 Task: Create a new field with title Stage a blank project AgileQuest with field type as Single-select and options as Not Started, In Progress and Complete
Action: Mouse moved to (514, 339)
Screenshot: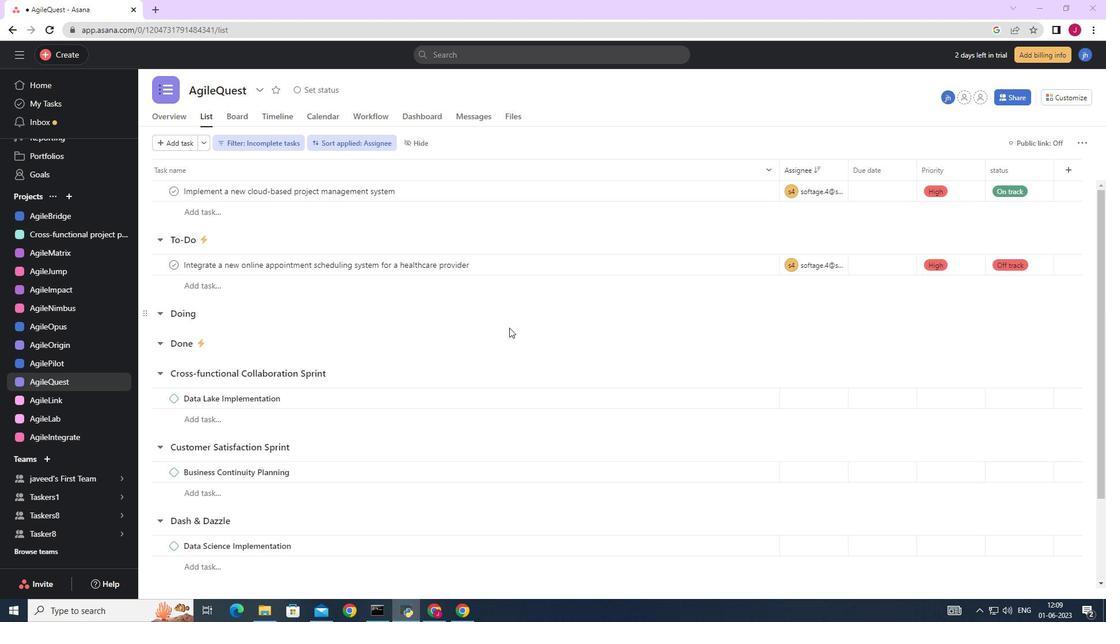 
Action: Mouse scrolled (514, 339) with delta (0, 0)
Screenshot: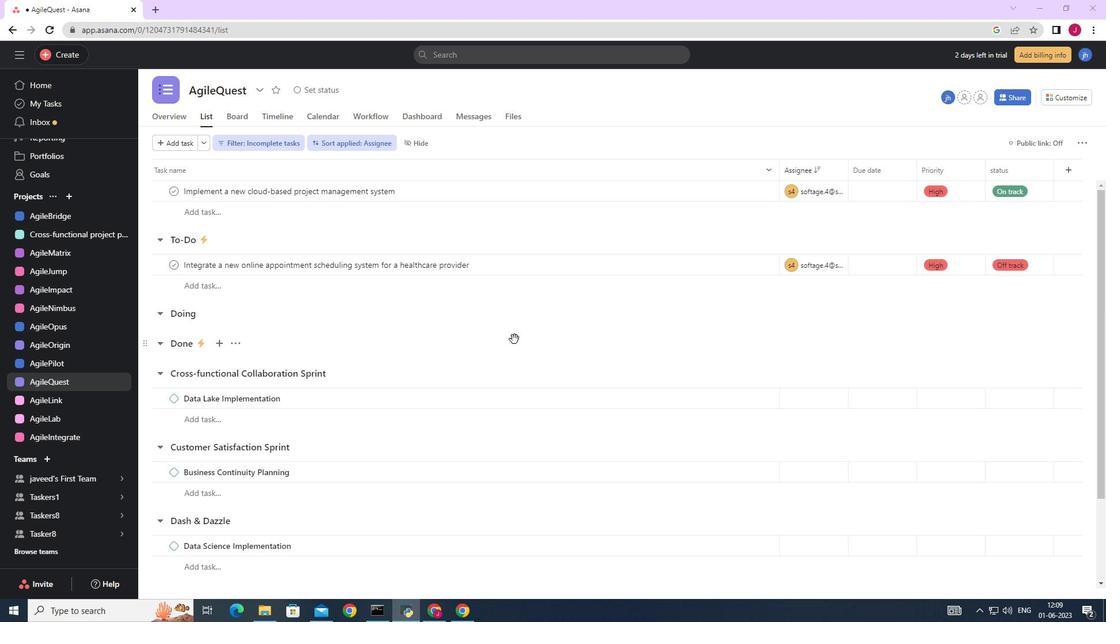 
Action: Mouse scrolled (514, 339) with delta (0, 0)
Screenshot: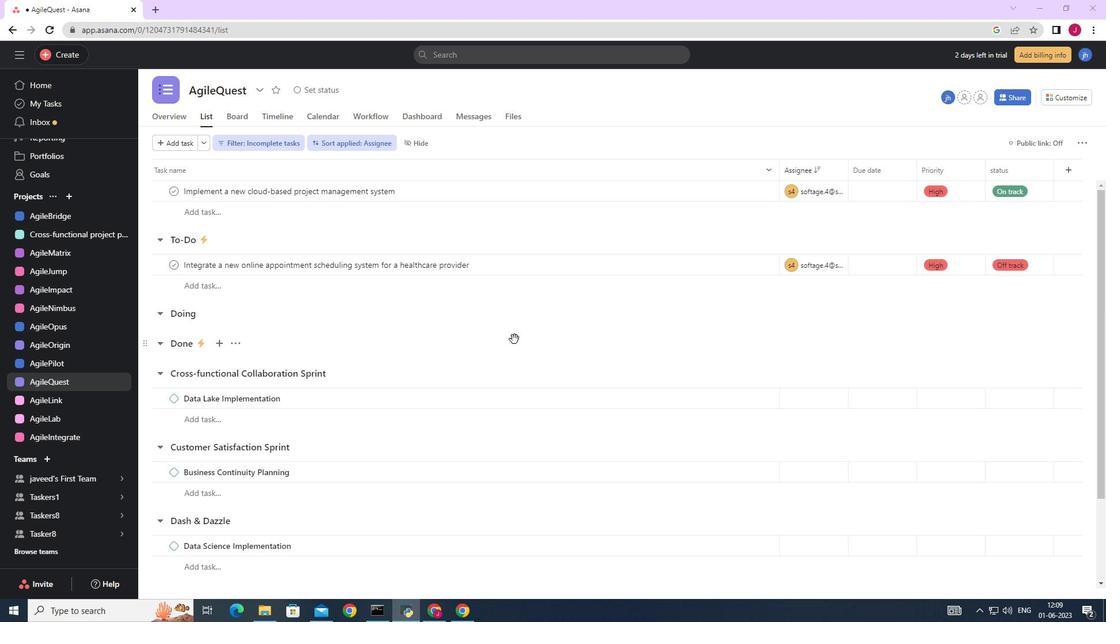 
Action: Mouse scrolled (514, 339) with delta (0, 0)
Screenshot: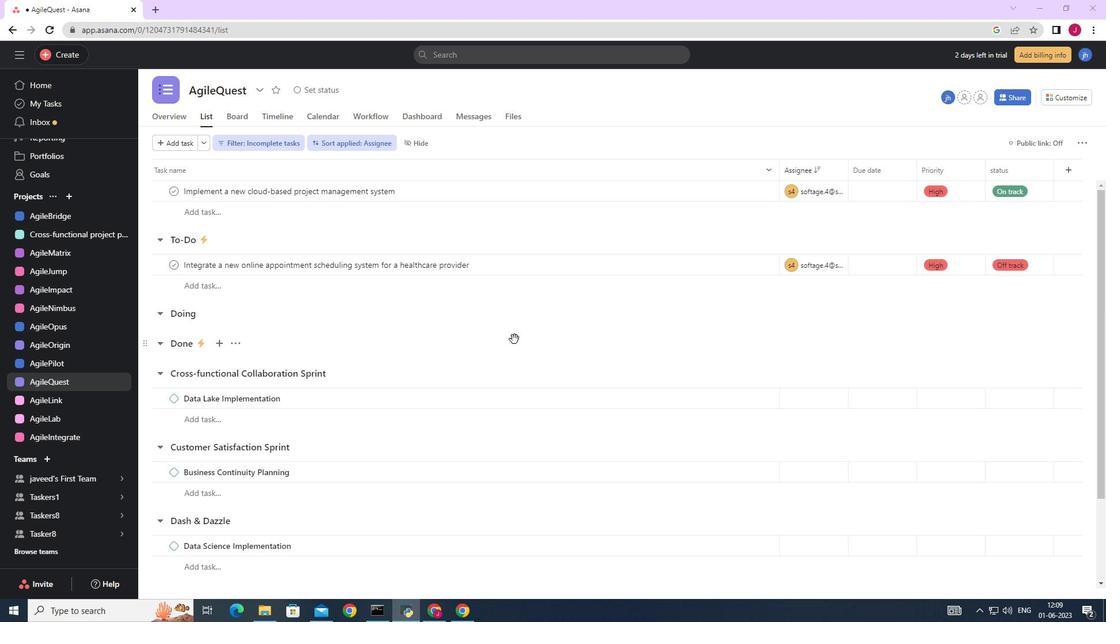 
Action: Mouse scrolled (514, 339) with delta (0, 0)
Screenshot: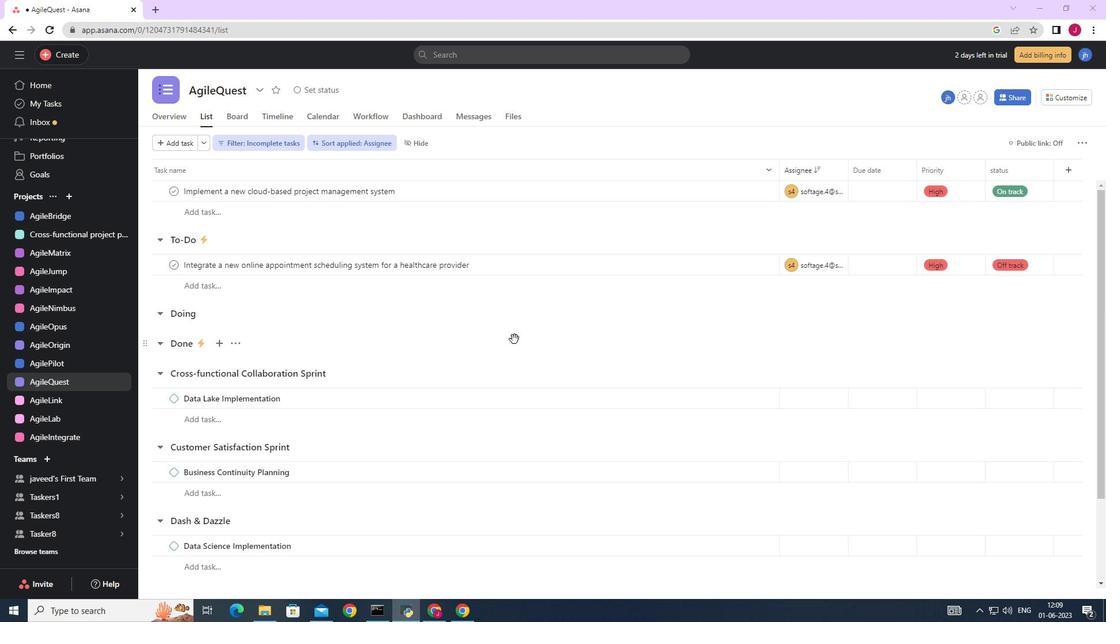 
Action: Mouse moved to (479, 308)
Screenshot: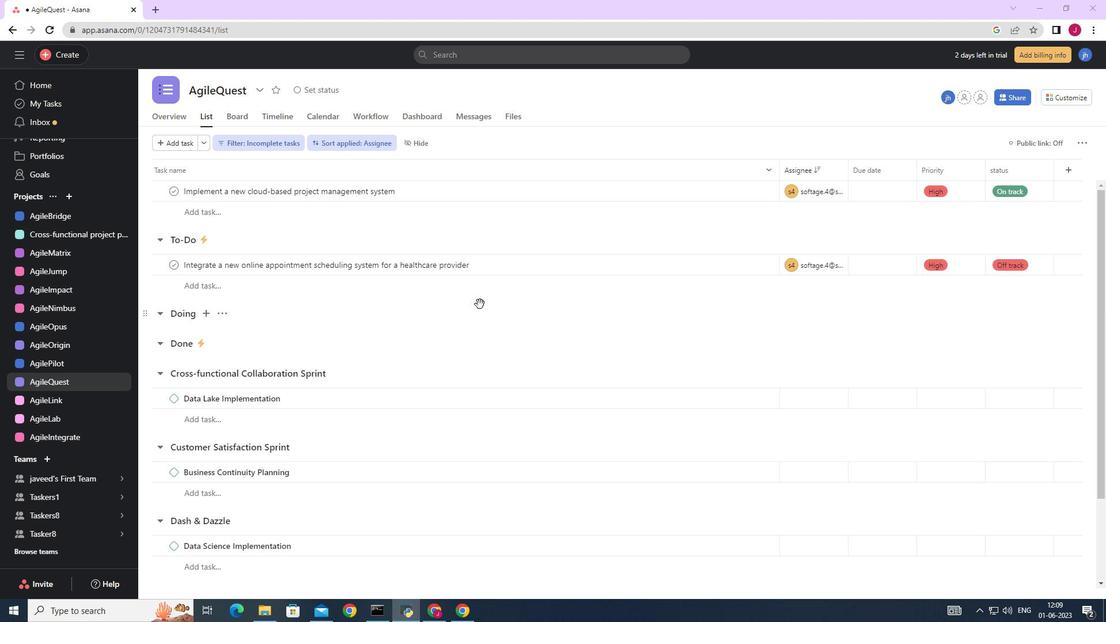 
Action: Mouse scrolled (479, 308) with delta (0, 0)
Screenshot: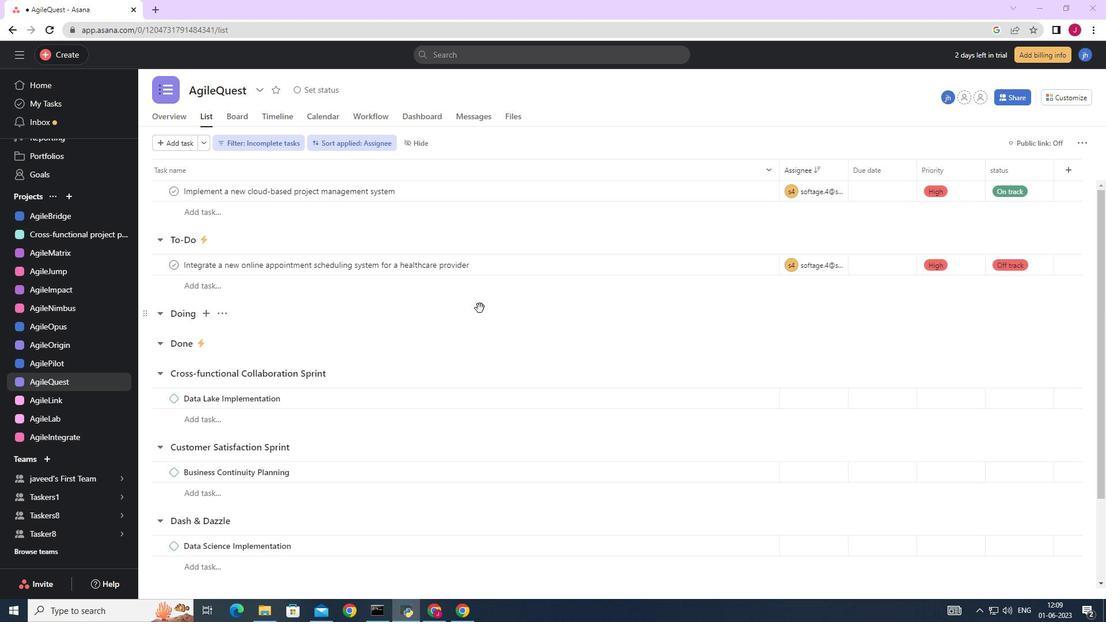 
Action: Mouse scrolled (479, 308) with delta (0, 0)
Screenshot: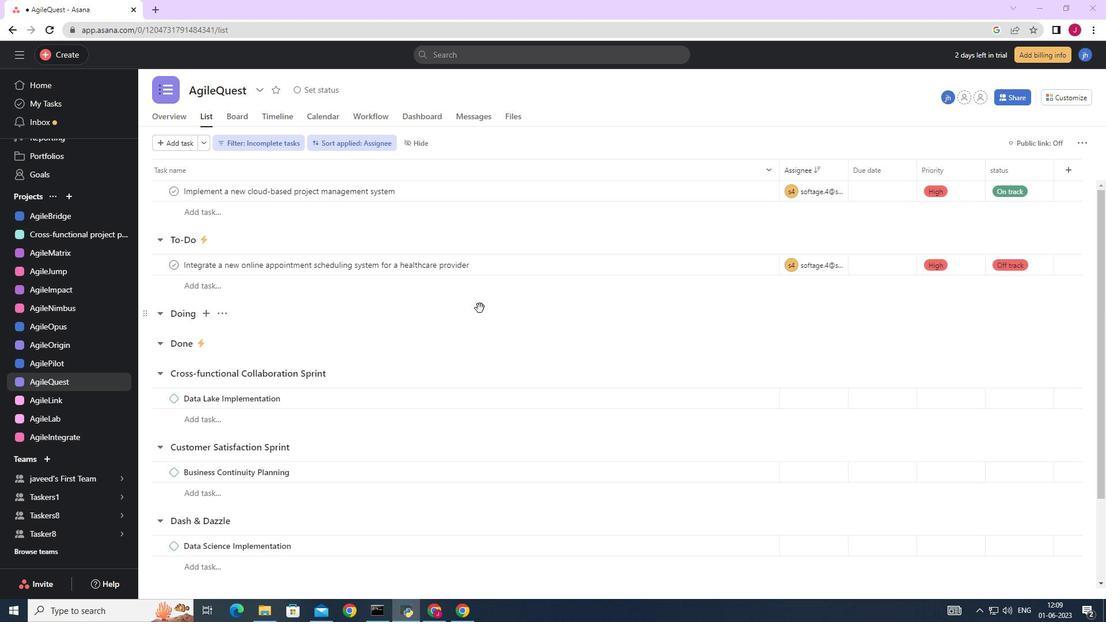
Action: Mouse moved to (1074, 97)
Screenshot: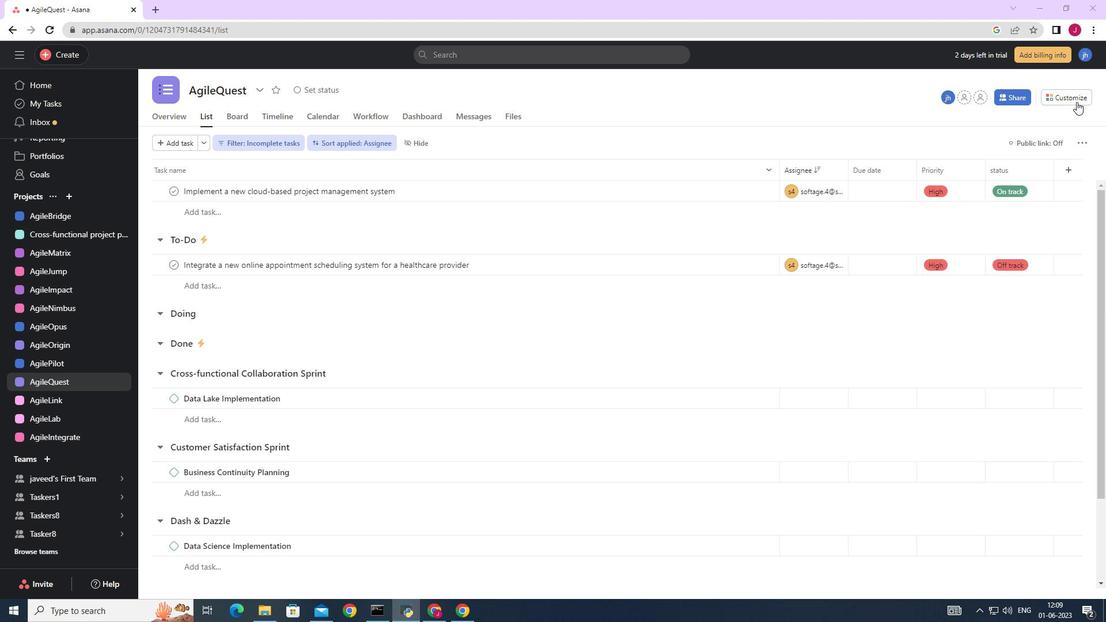 
Action: Mouse pressed left at (1074, 97)
Screenshot: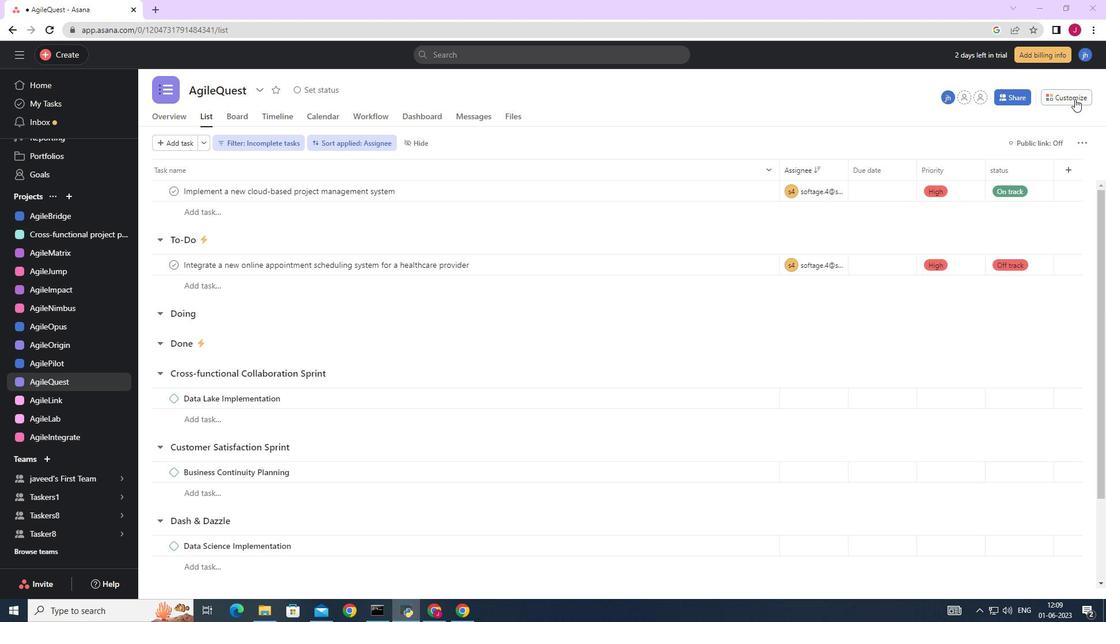 
Action: Mouse moved to (939, 228)
Screenshot: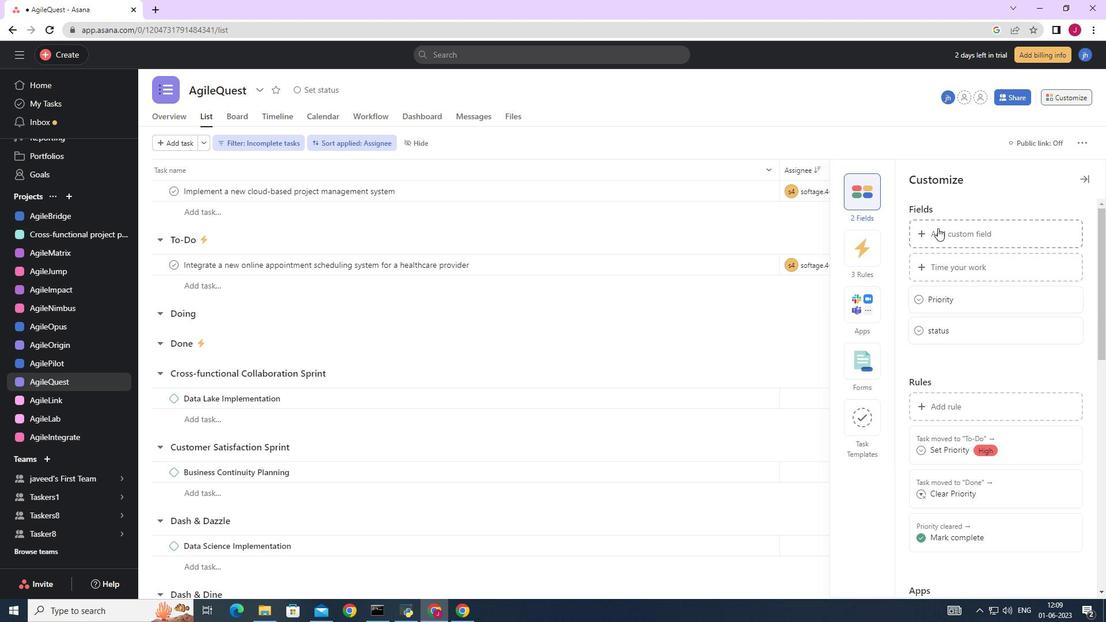 
Action: Mouse pressed left at (939, 228)
Screenshot: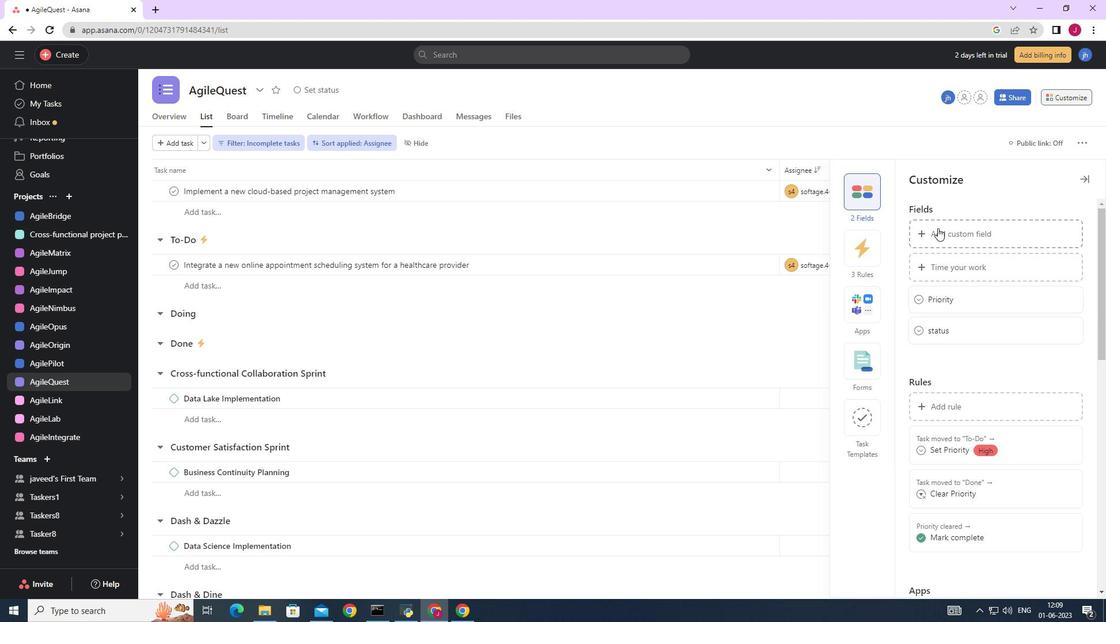 
Action: Mouse moved to (451, 175)
Screenshot: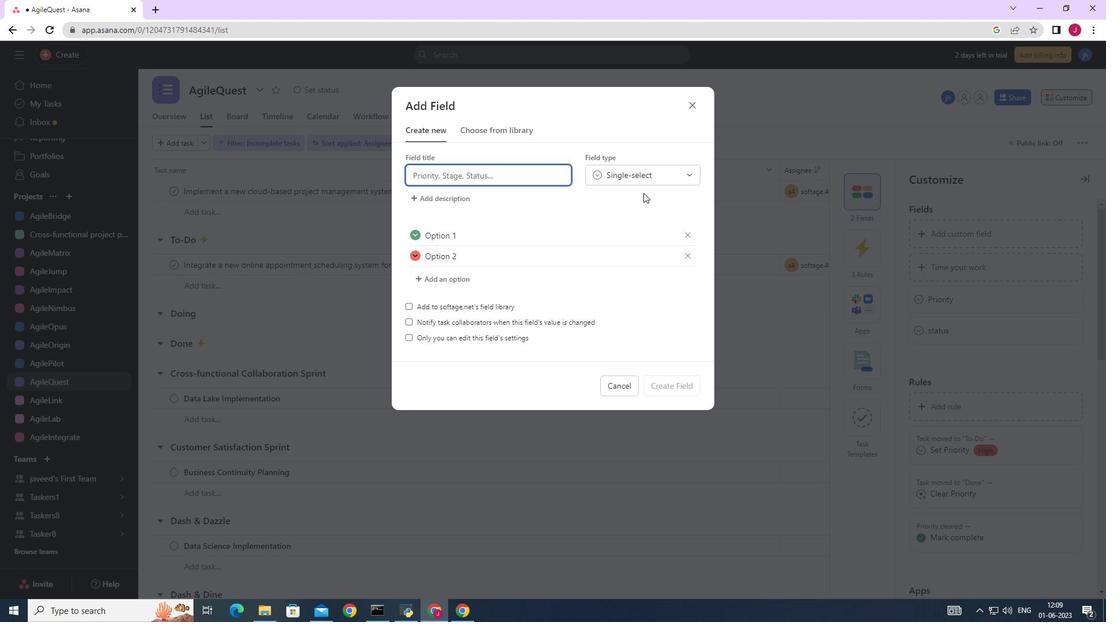
Action: Key pressed stage
Screenshot: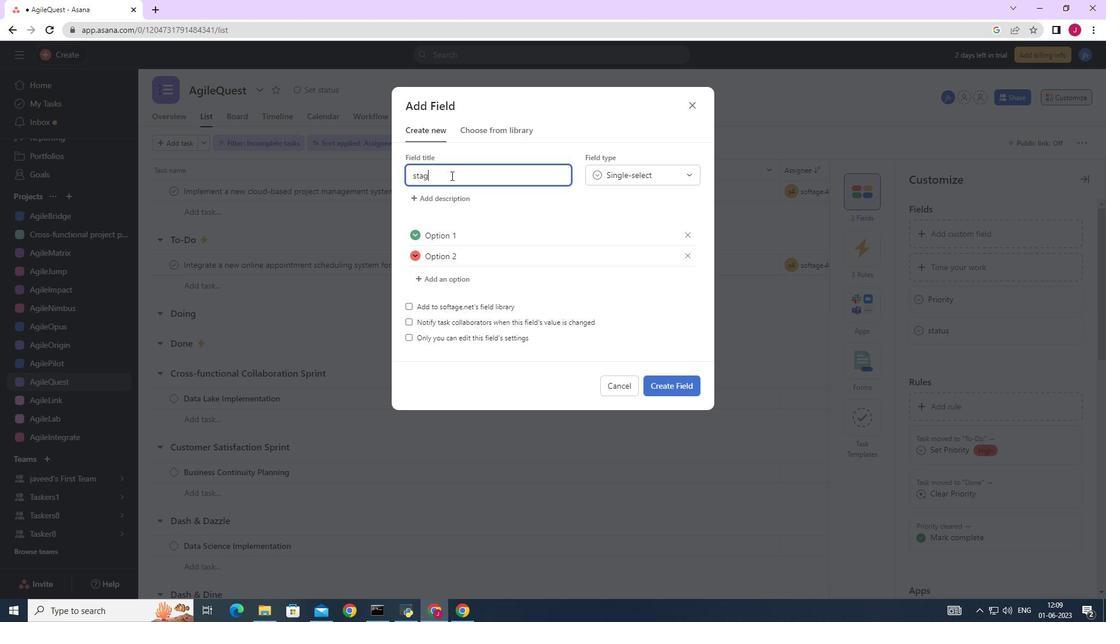 
Action: Mouse moved to (465, 240)
Screenshot: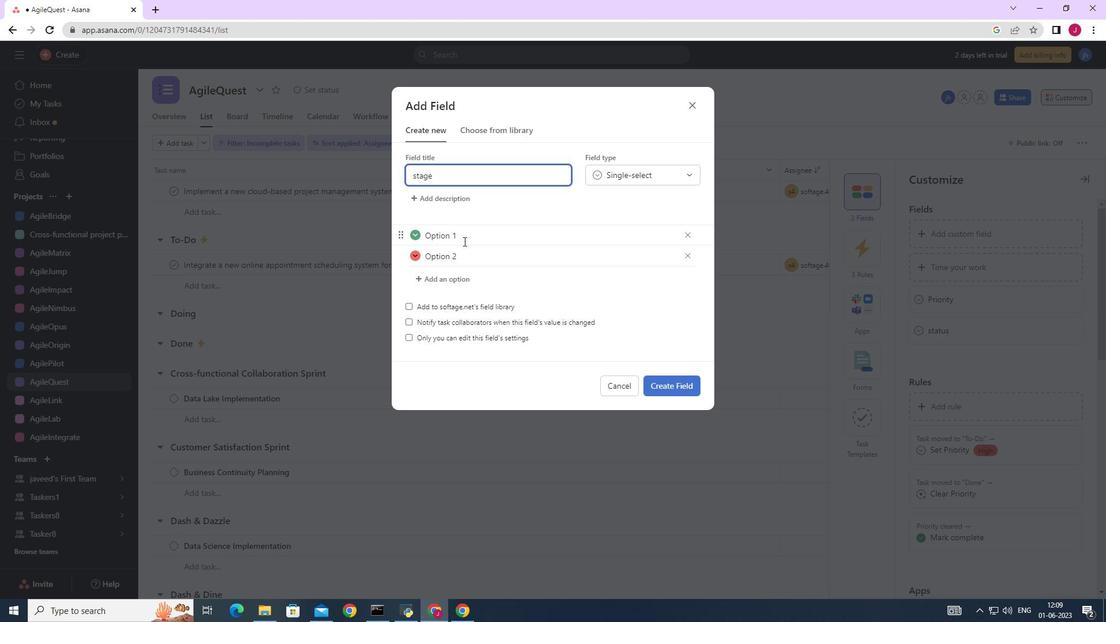 
Action: Mouse pressed left at (465, 240)
Screenshot: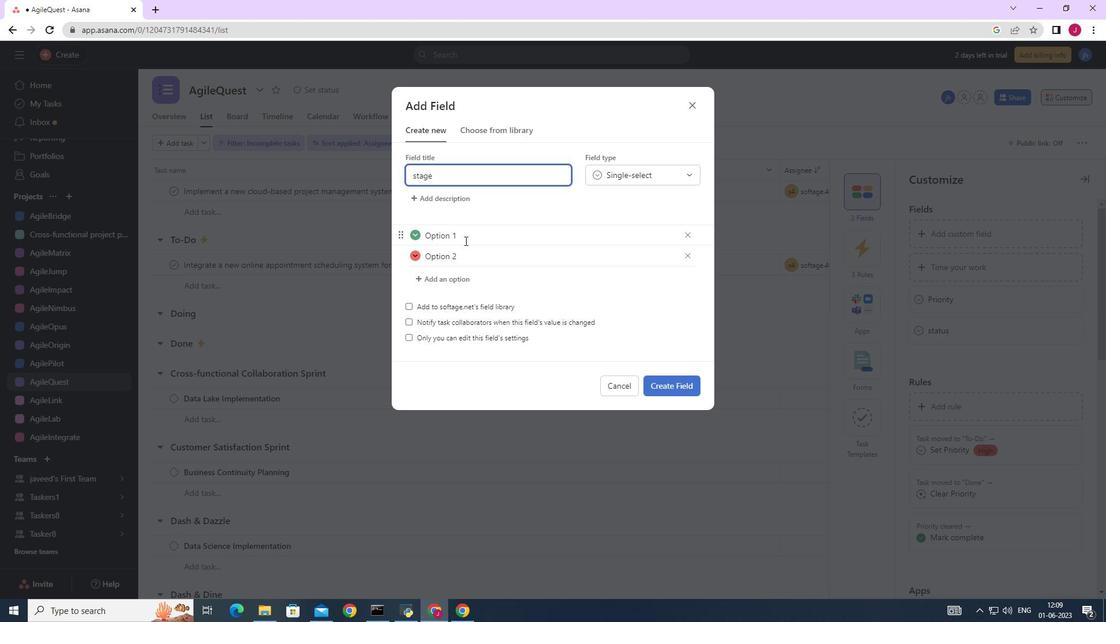 
Action: Mouse moved to (468, 227)
Screenshot: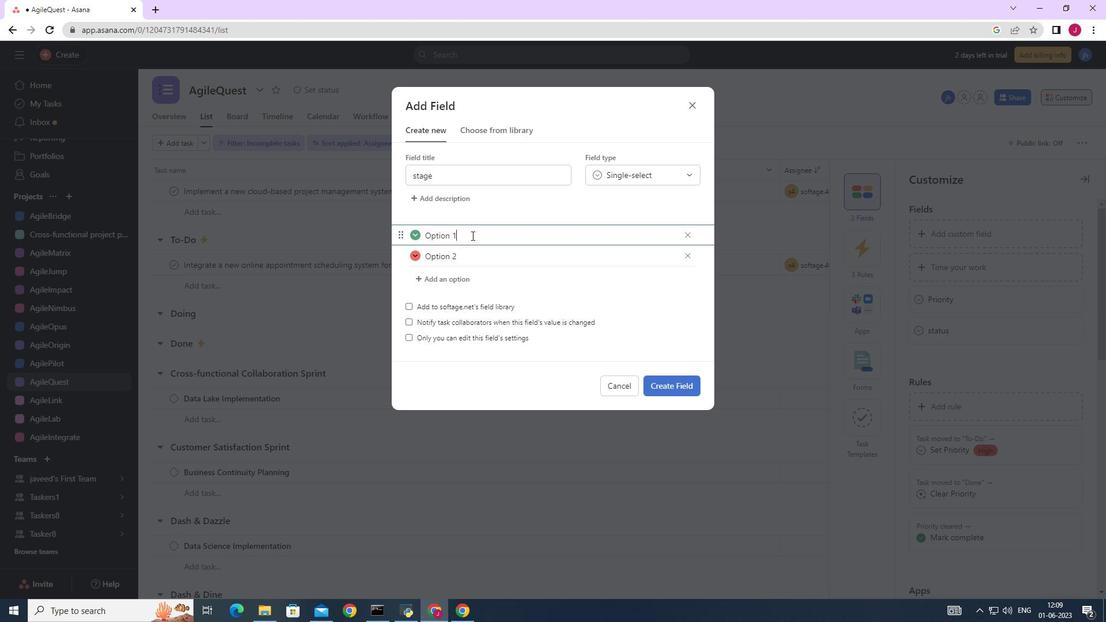
Action: Key pressed <Key.backspace><Key.backspace><Key.backspace><Key.backspace><Key.backspace><Key.backspace><Key.backspace><Key.backspace><Key.caps_lock>N<Key.caps_lock>ot<Key.space><Key.caps_lock>S<Key.caps_lock>tarted<Key.space>
Screenshot: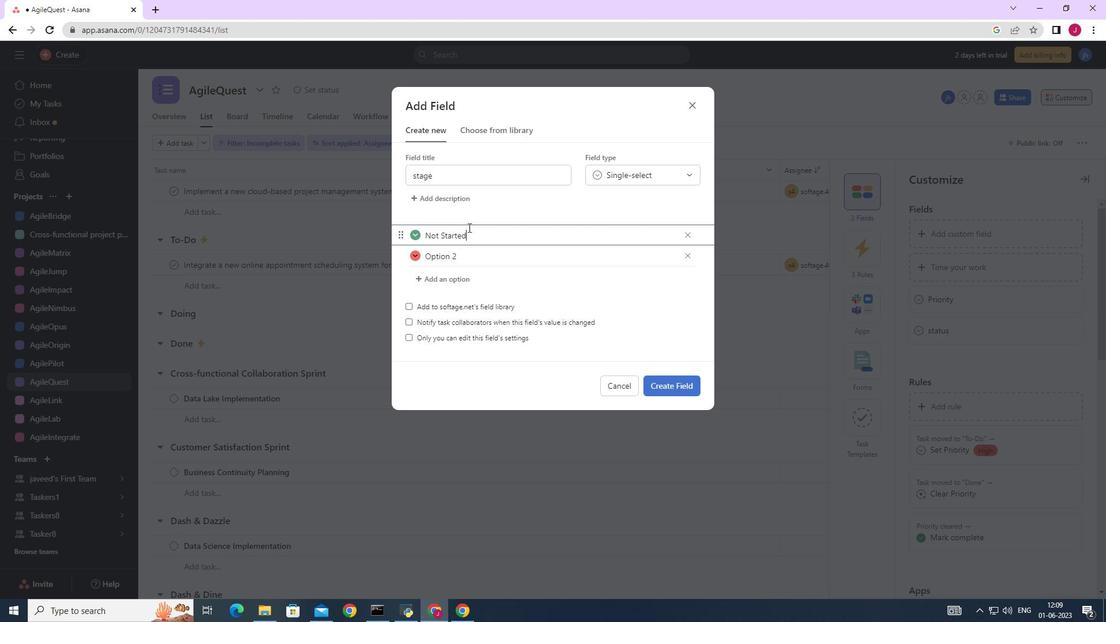 
Action: Mouse moved to (479, 257)
Screenshot: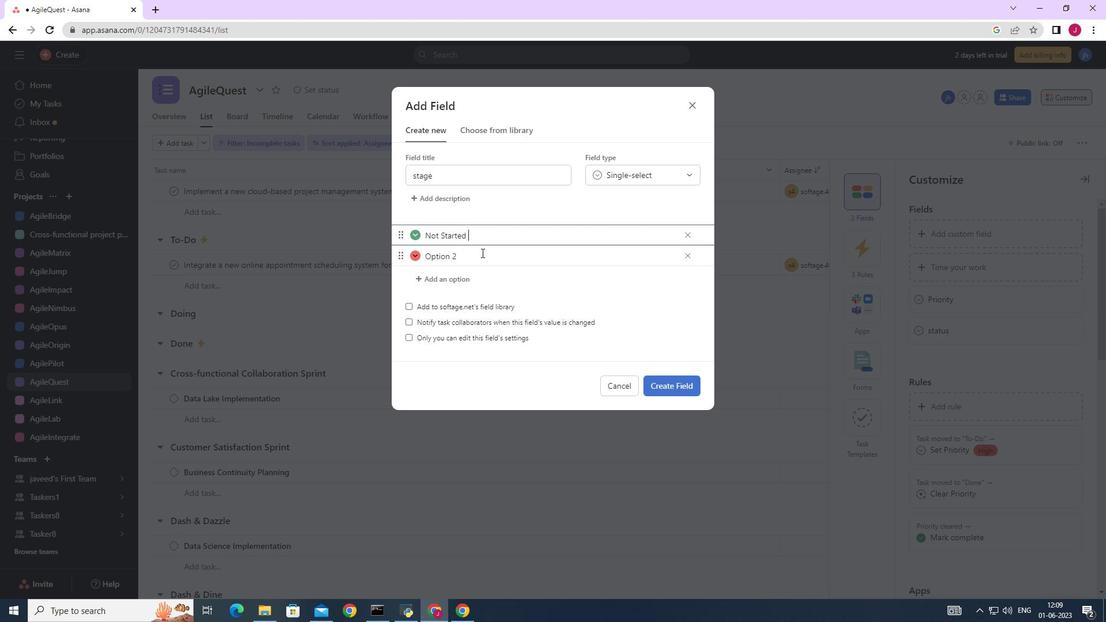 
Action: Mouse pressed left at (479, 257)
Screenshot: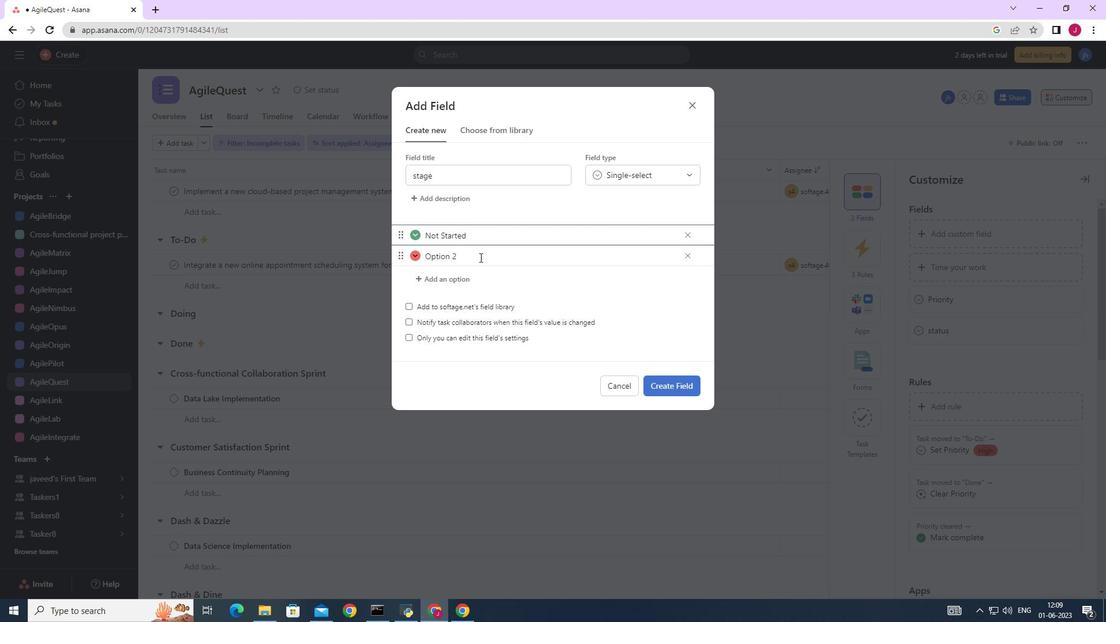 
Action: Key pressed <Key.backspace><Key.backspace><Key.backspace><Key.backspace><Key.backspace><Key.backspace><Key.backspace><Key.backspace><Key.caps_lock>I<Key.caps_lock>n<Key.space><Key.caps_lock>P<Key.caps_lock>rogress
Screenshot: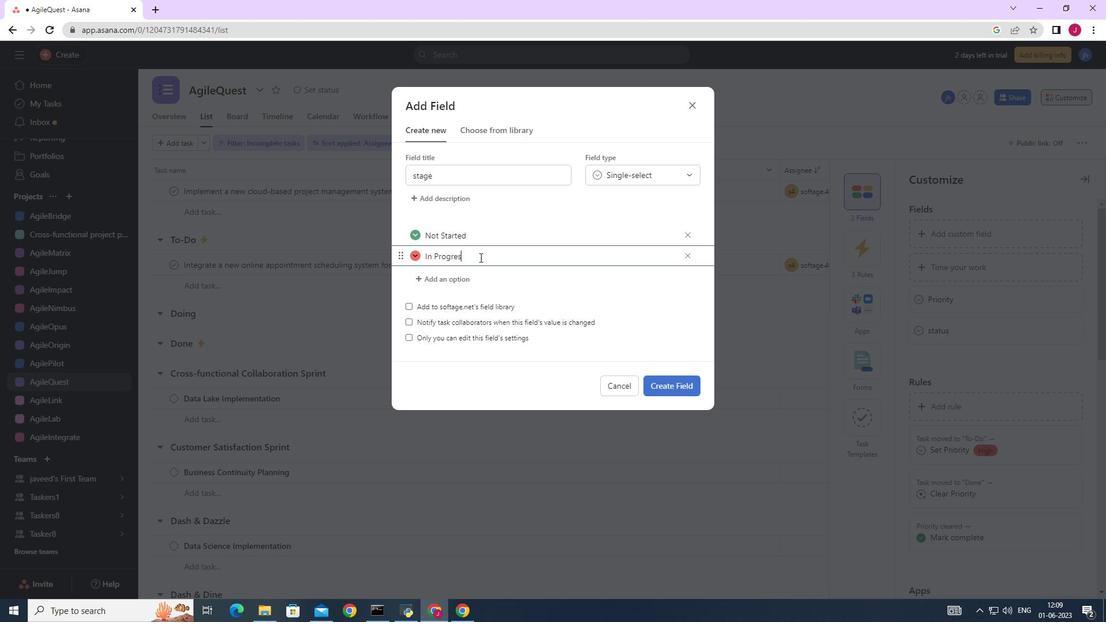 
Action: Mouse moved to (467, 276)
Screenshot: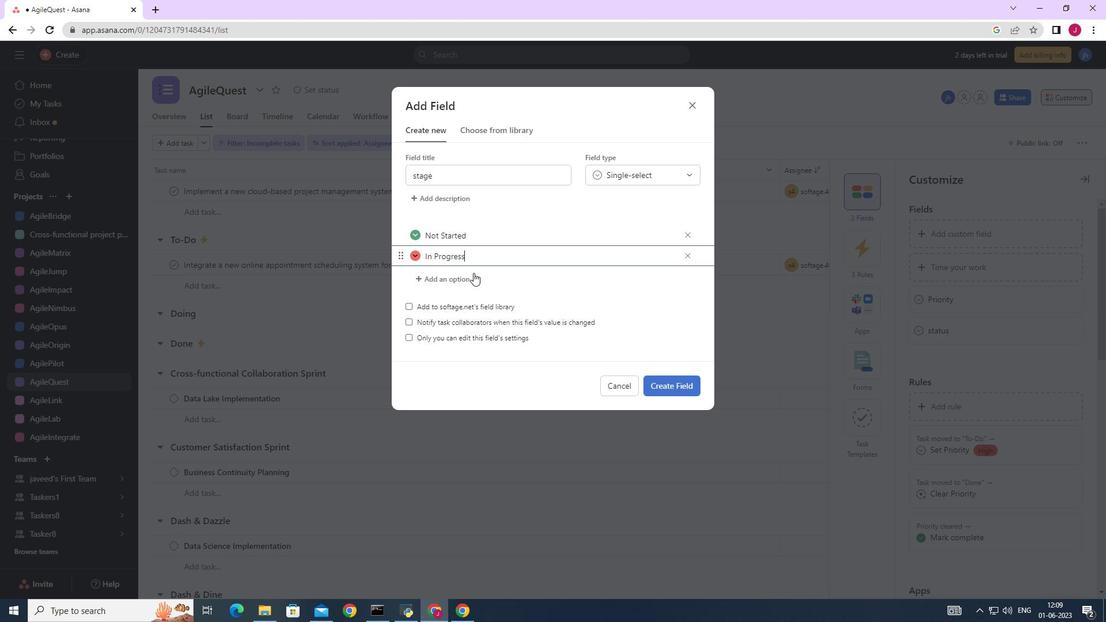 
Action: Mouse pressed left at (467, 276)
Screenshot: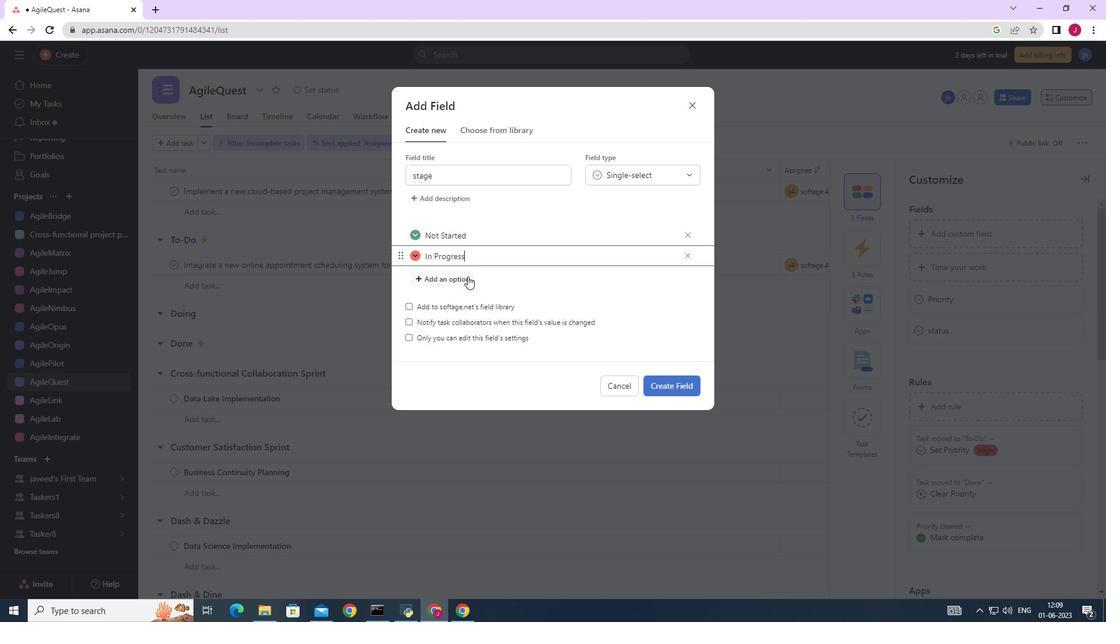 
Action: Mouse moved to (467, 276)
Screenshot: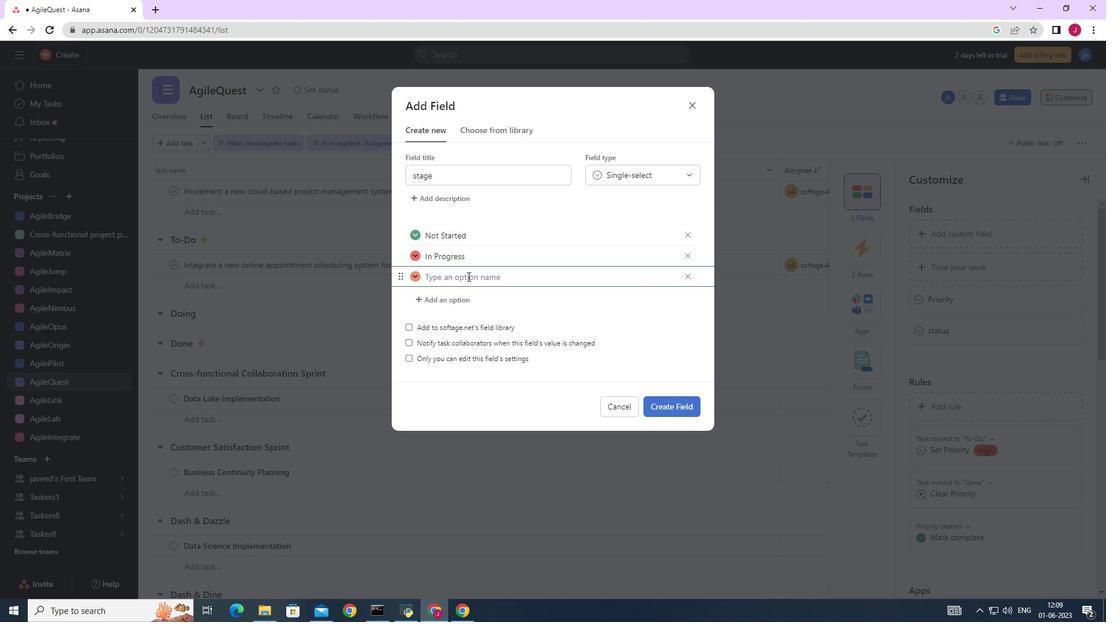 
Action: Key pressed <Key.caps_lock>C<Key.caps_lock>omplete
Screenshot: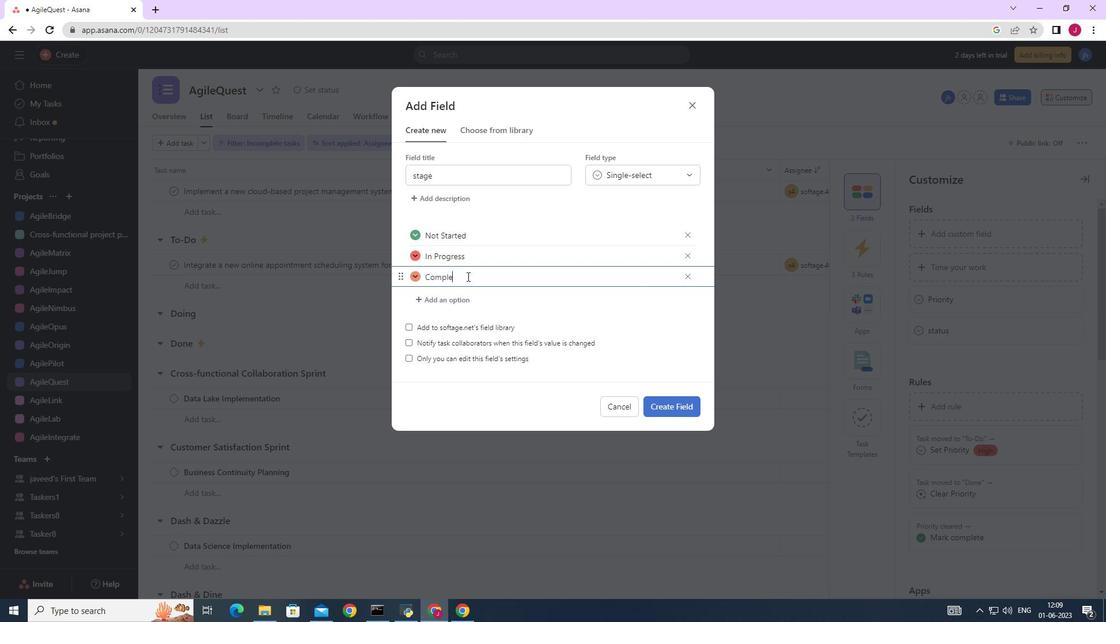 
Action: Mouse moved to (631, 308)
Screenshot: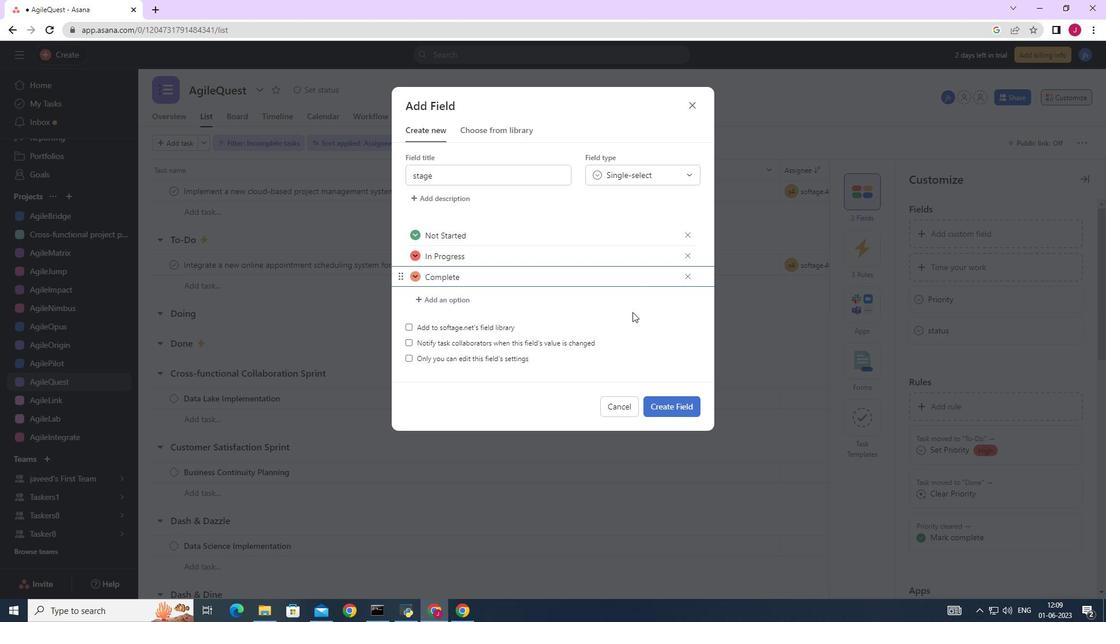 
Action: Key pressed <Key.enter>
Screenshot: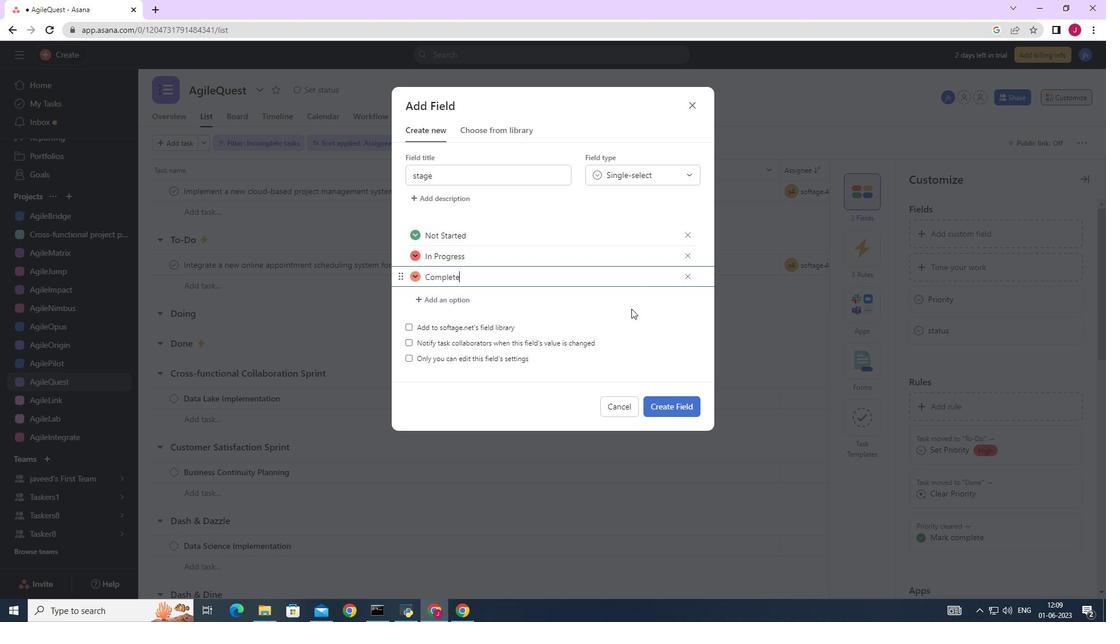
Action: Mouse moved to (682, 181)
Screenshot: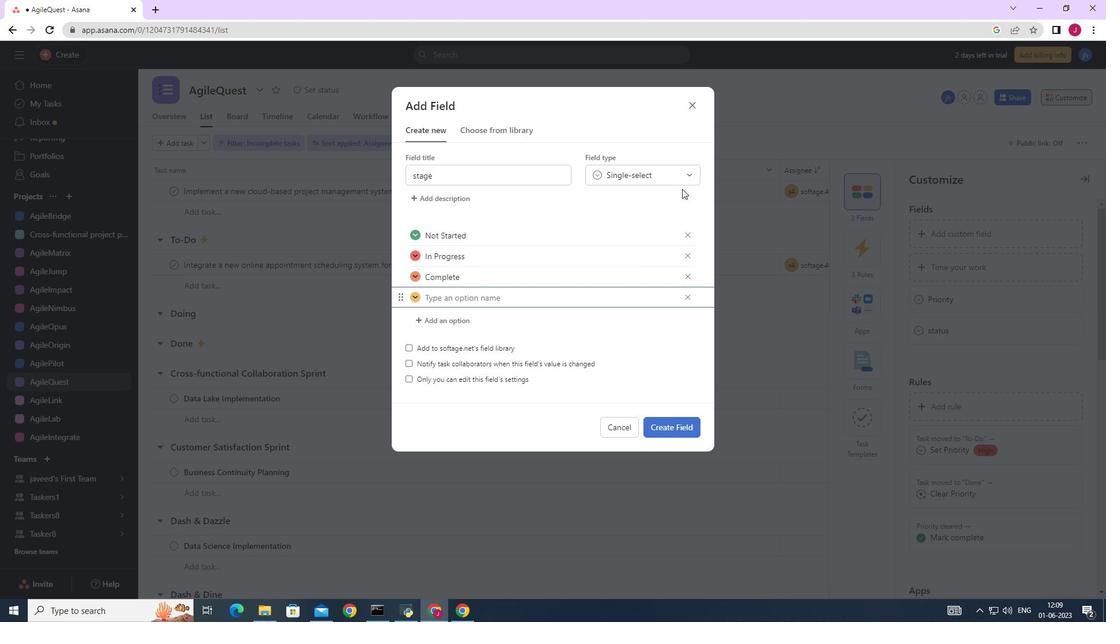
Action: Mouse pressed left at (682, 181)
Screenshot: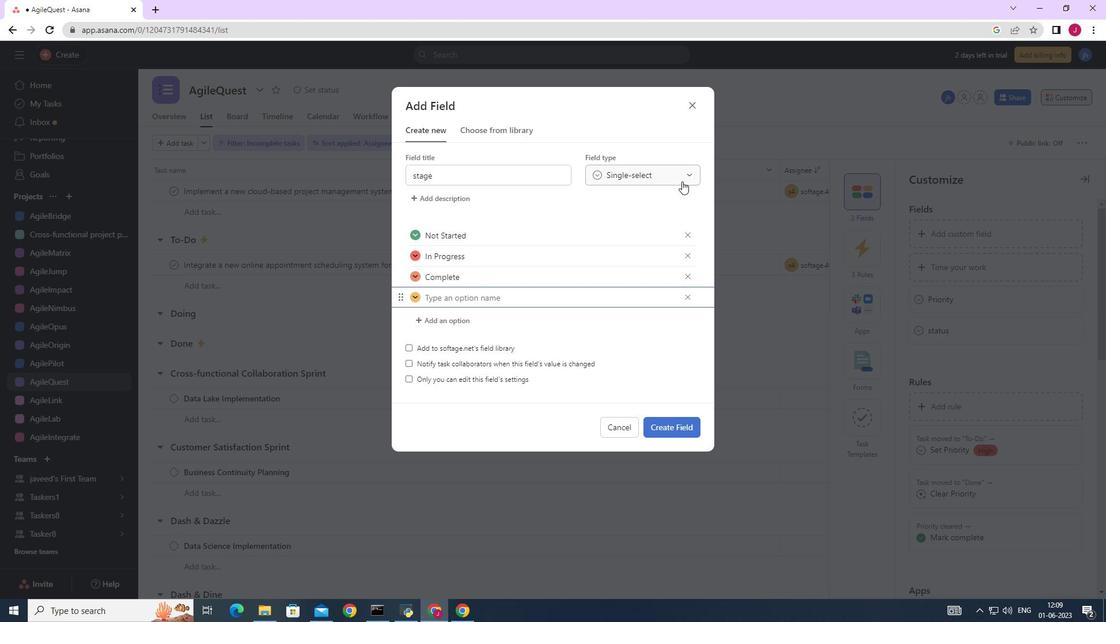 
Action: Mouse moved to (641, 198)
Screenshot: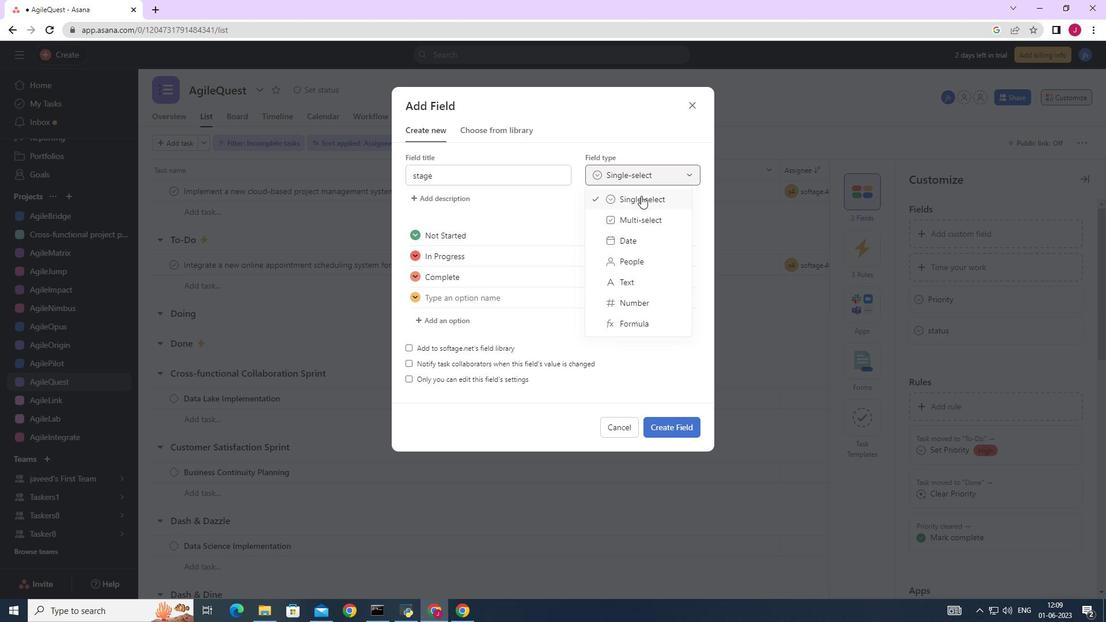 
Action: Mouse pressed left at (641, 198)
Screenshot: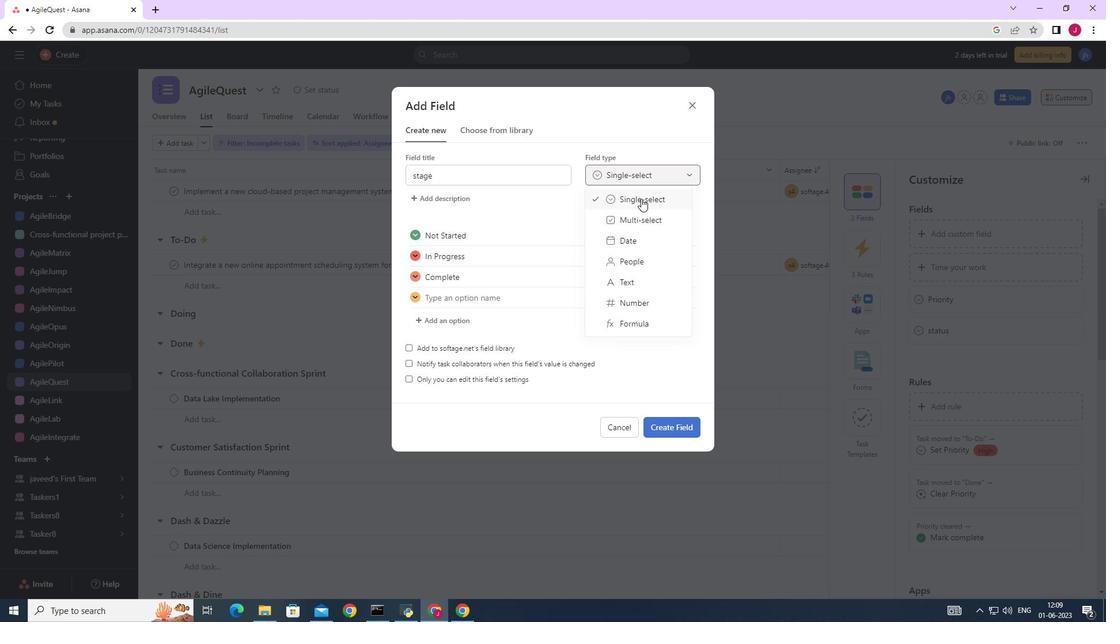 
Action: Mouse moved to (676, 424)
Screenshot: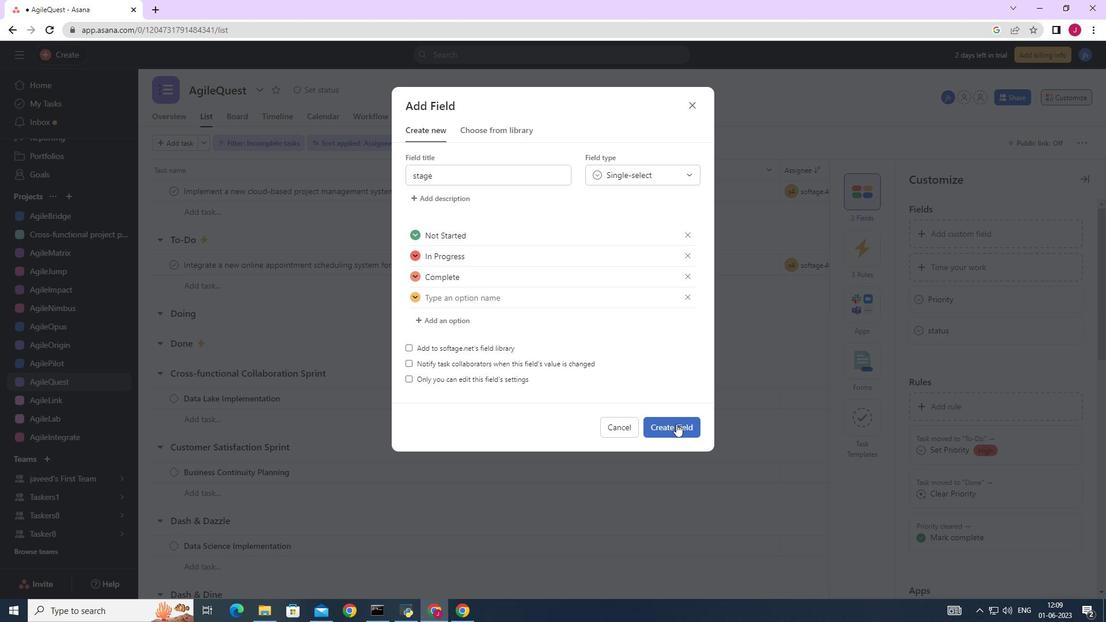 
Action: Mouse pressed left at (676, 424)
Screenshot: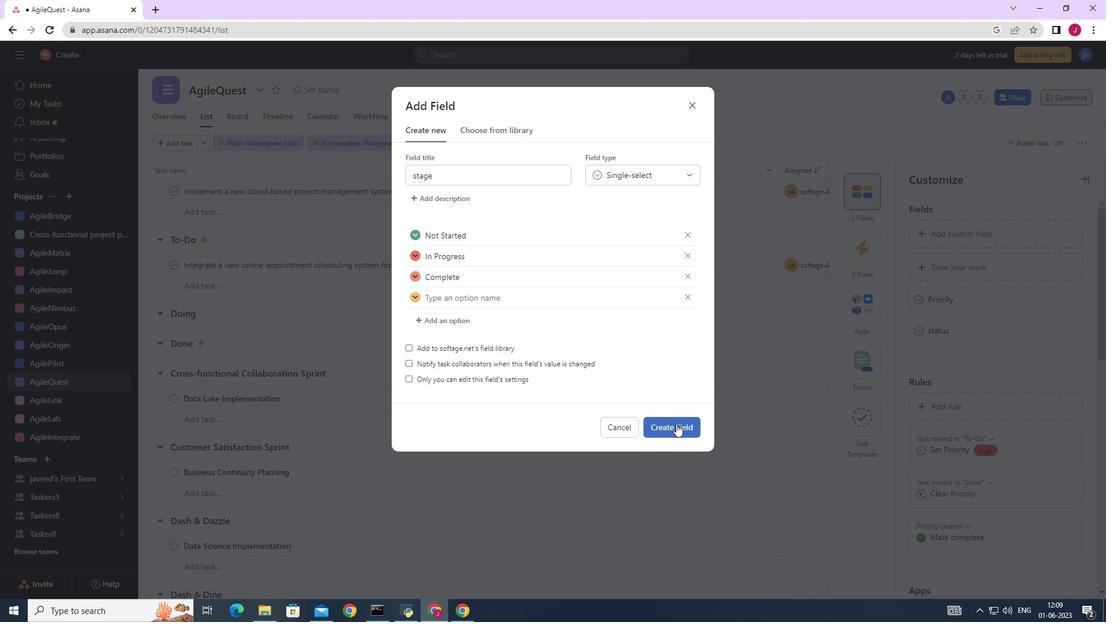 
Action: Mouse moved to (610, 346)
Screenshot: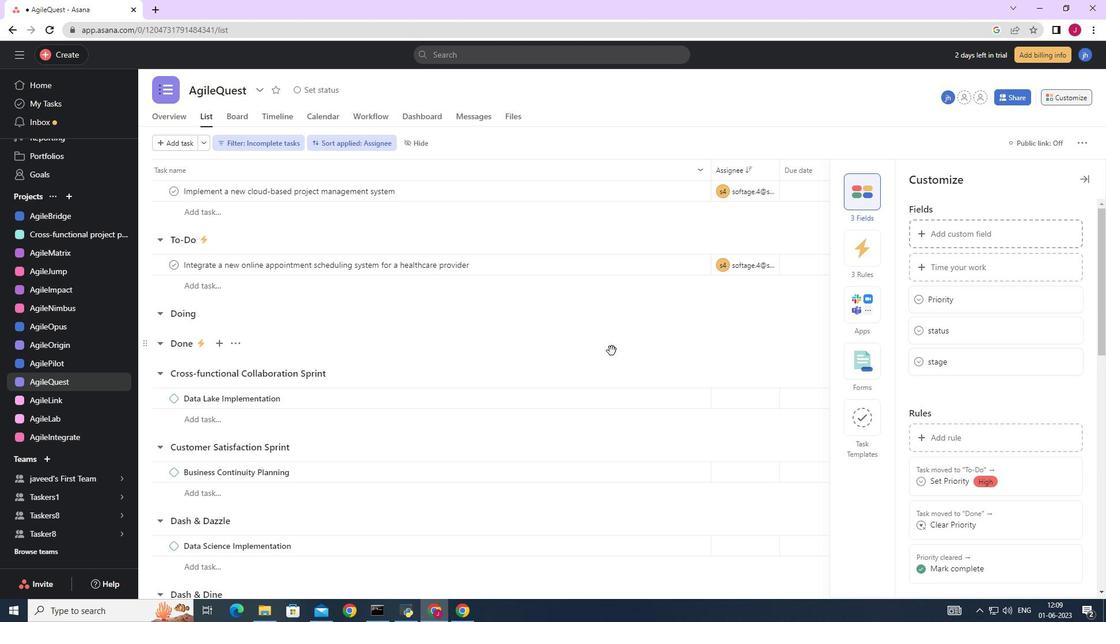 
